 Task: Create a board button that moves all the cards in the list "Progress Report" on board "Trello first" to list "Progress report".
Action: Mouse pressed left at (433, 275)
Screenshot: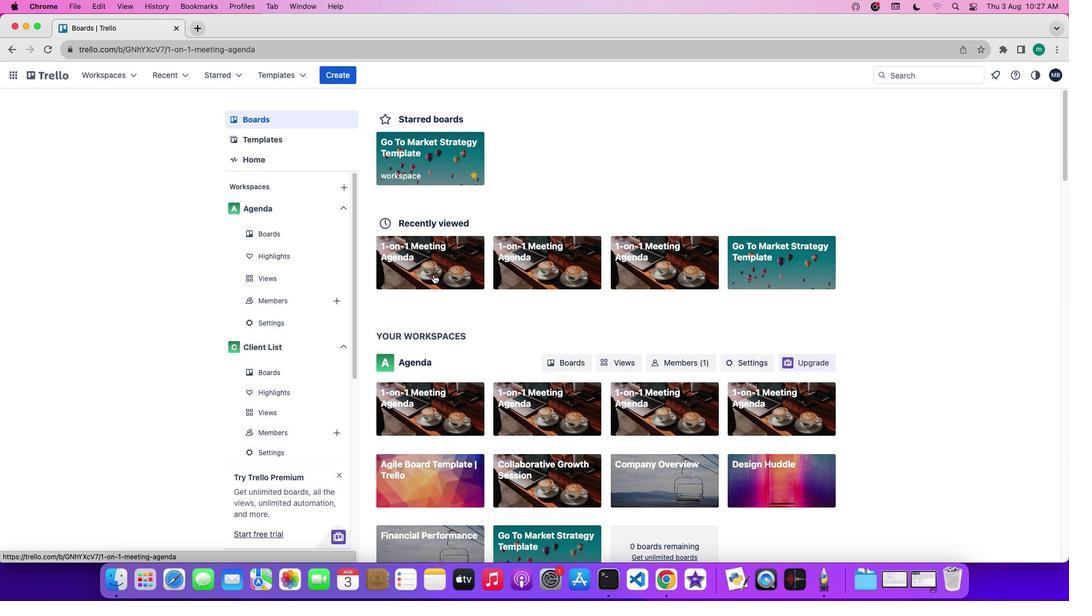 
Action: Mouse moved to (910, 241)
Screenshot: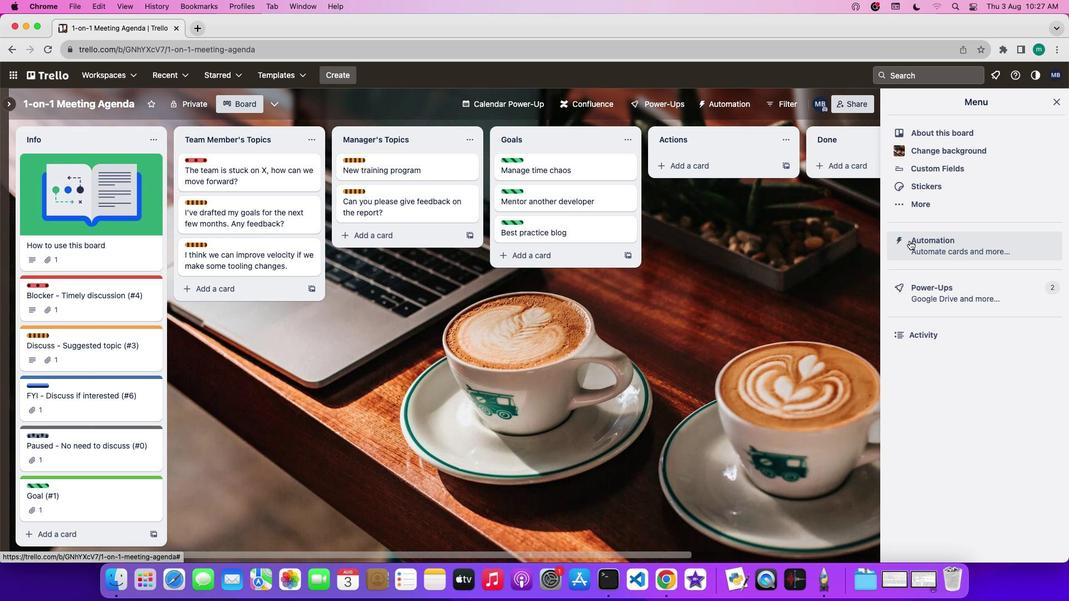 
Action: Mouse pressed left at (910, 241)
Screenshot: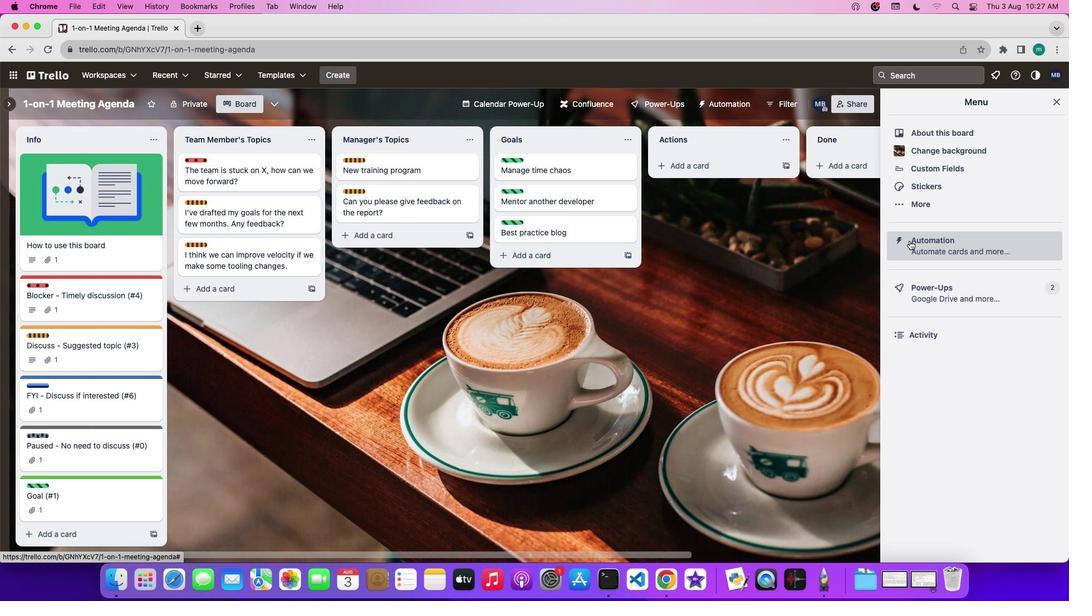 
Action: Mouse moved to (77, 310)
Screenshot: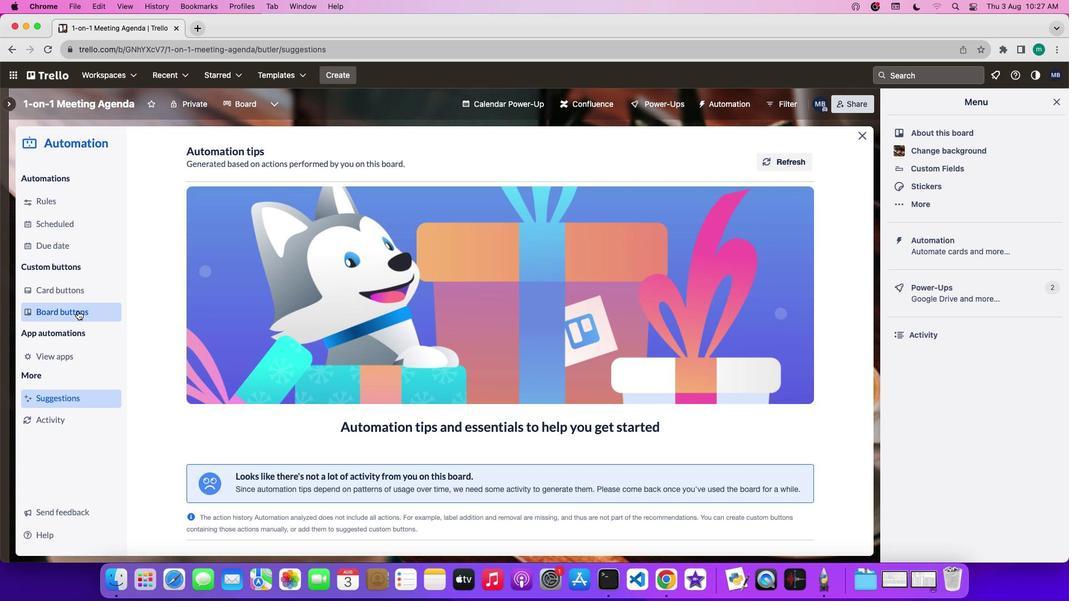 
Action: Mouse pressed left at (77, 310)
Screenshot: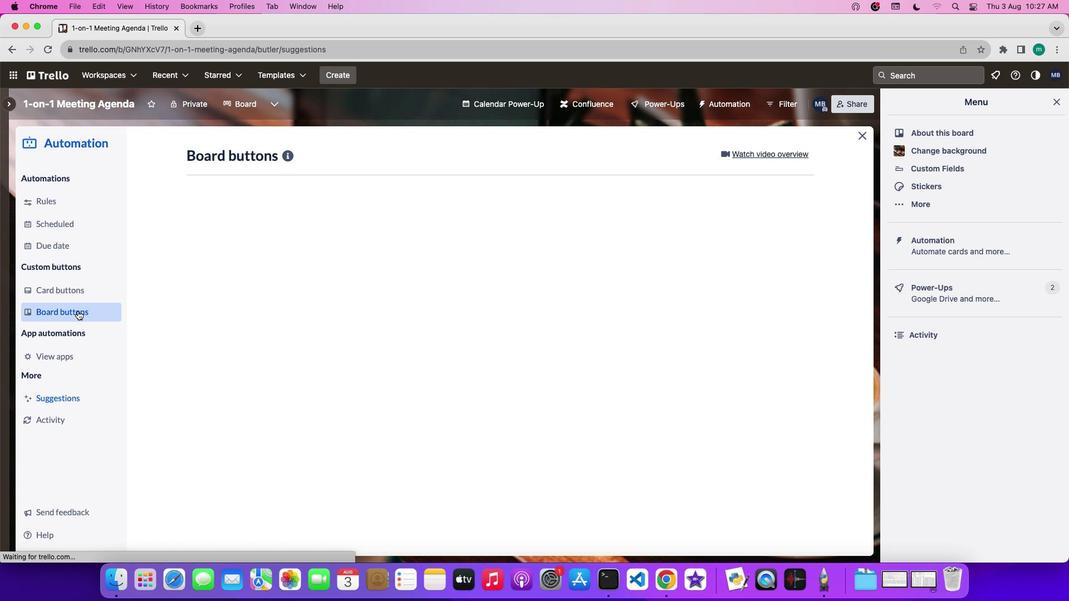 
Action: Mouse moved to (240, 388)
Screenshot: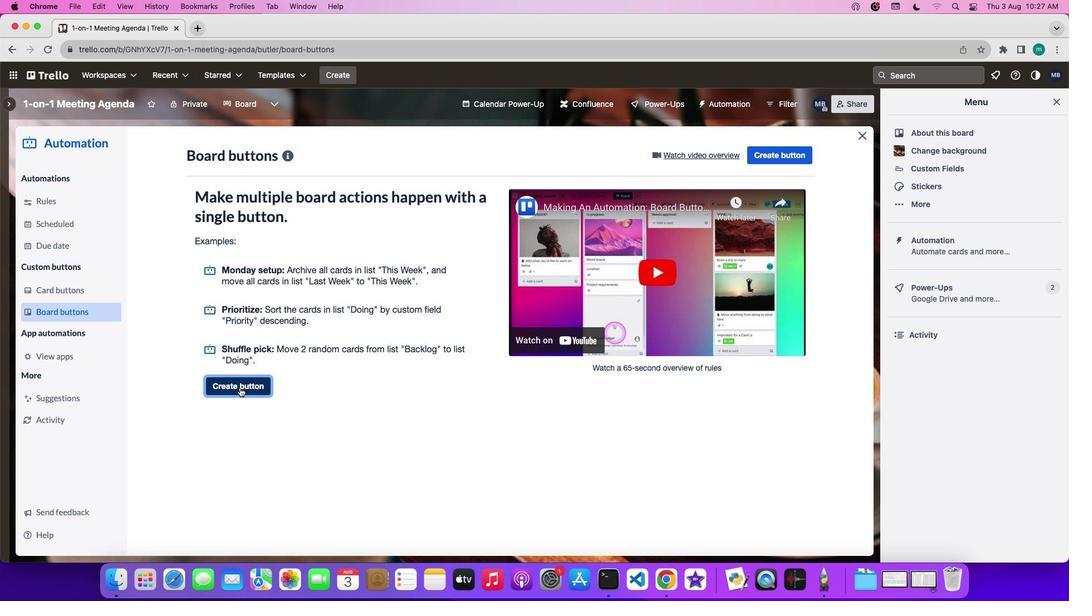 
Action: Mouse pressed left at (240, 388)
Screenshot: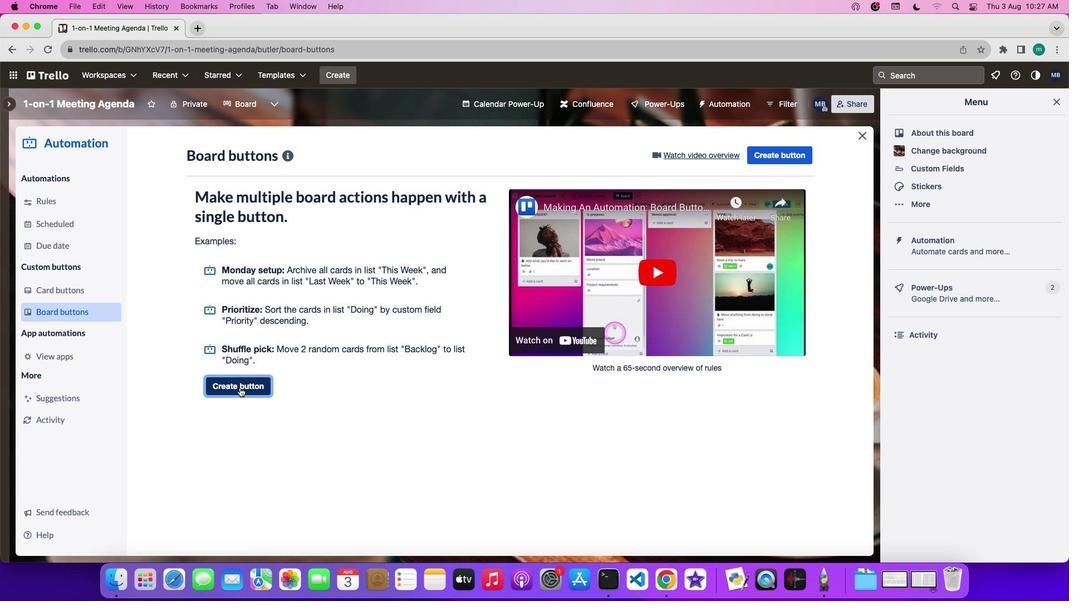 
Action: Mouse moved to (505, 301)
Screenshot: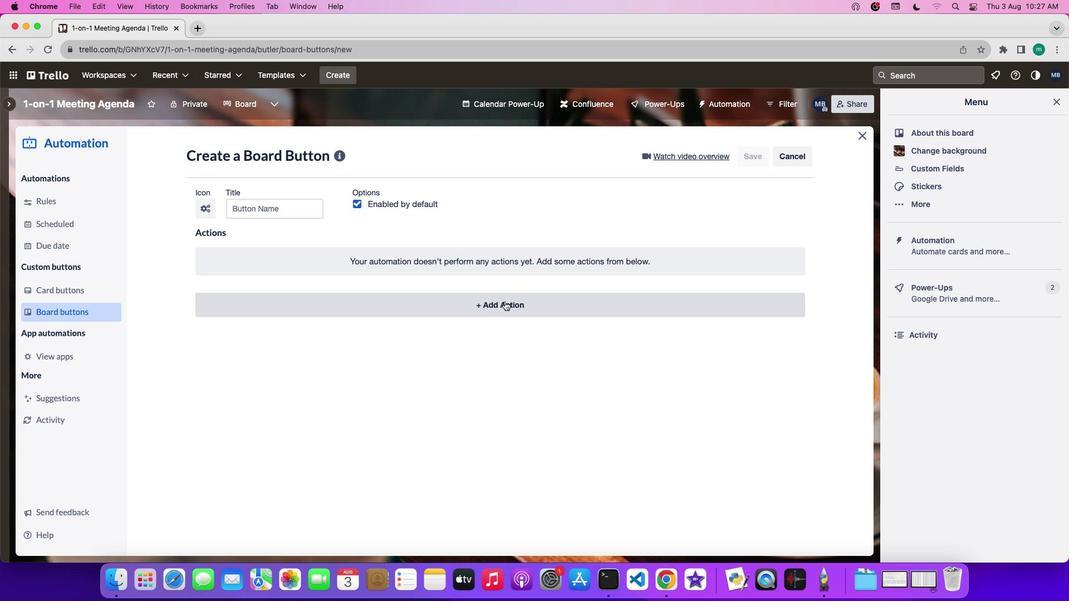 
Action: Mouse pressed left at (505, 301)
Screenshot: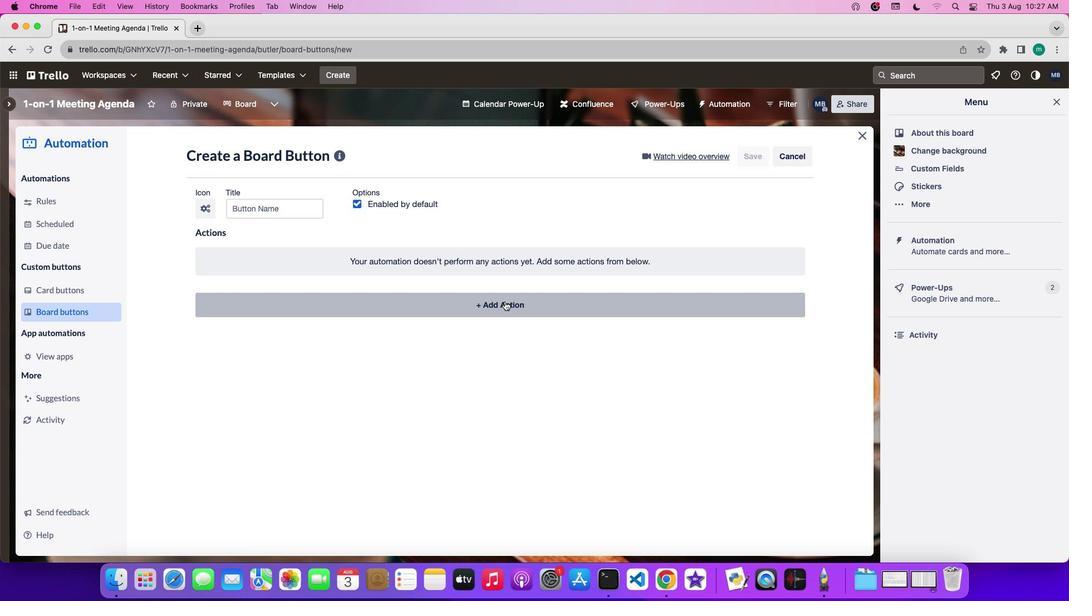 
Action: Mouse moved to (256, 353)
Screenshot: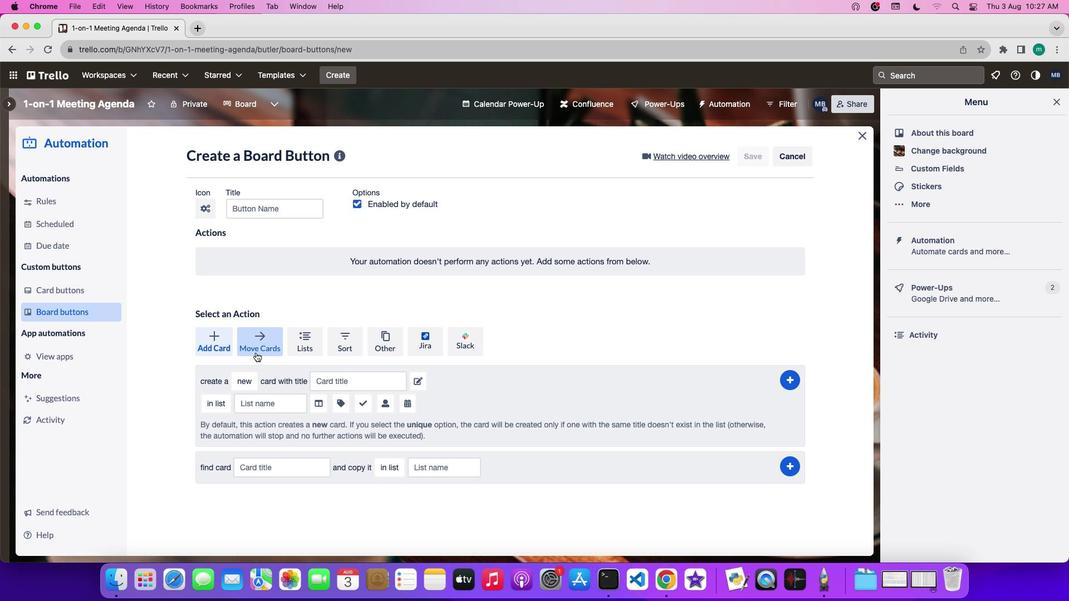 
Action: Mouse pressed left at (256, 353)
Screenshot: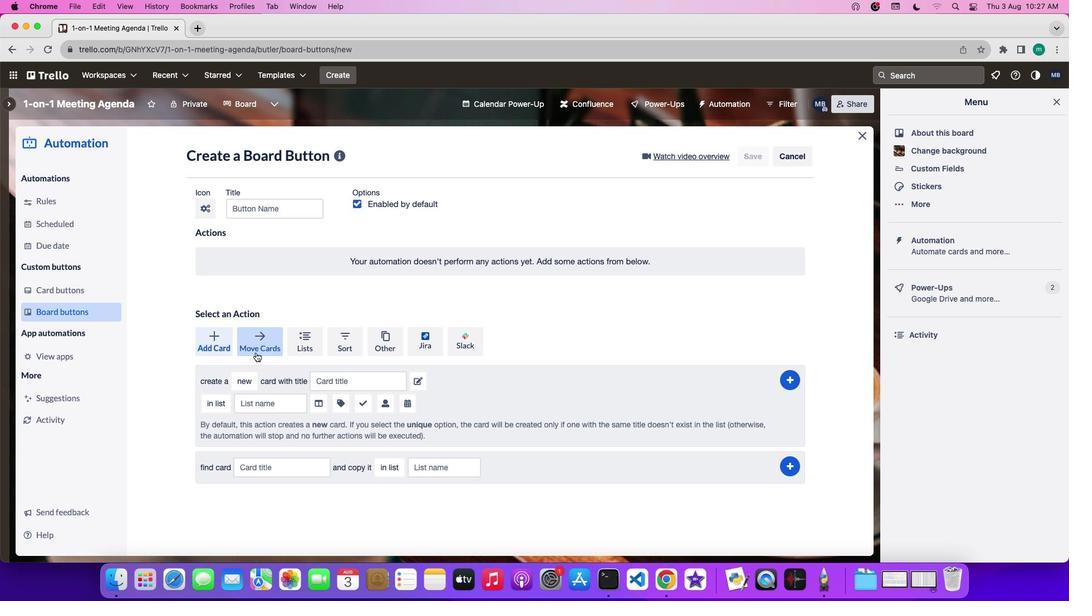 
Action: Mouse moved to (223, 382)
Screenshot: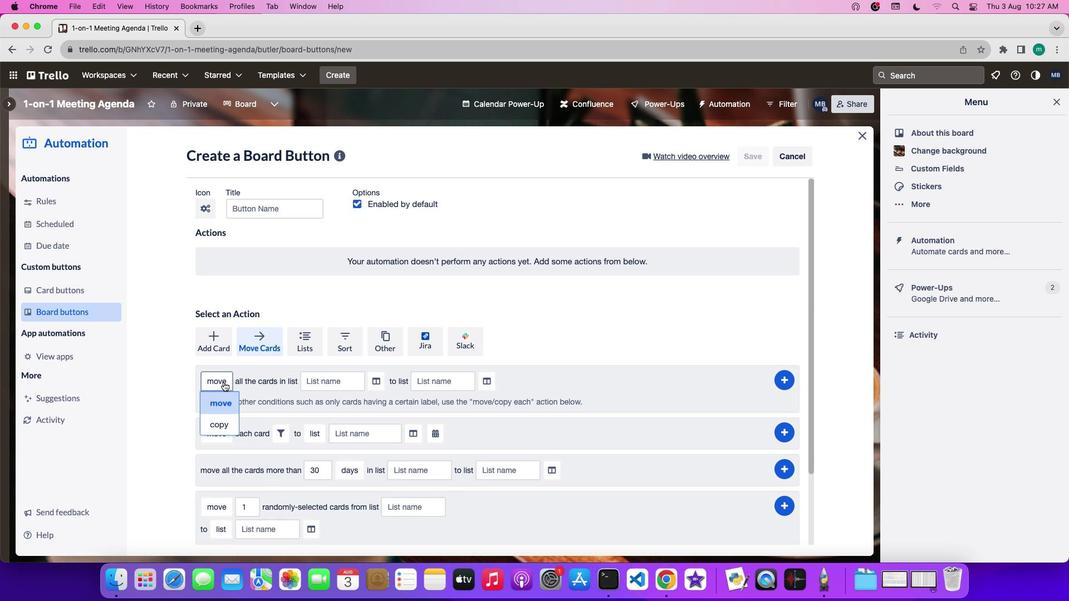 
Action: Mouse pressed left at (223, 382)
Screenshot: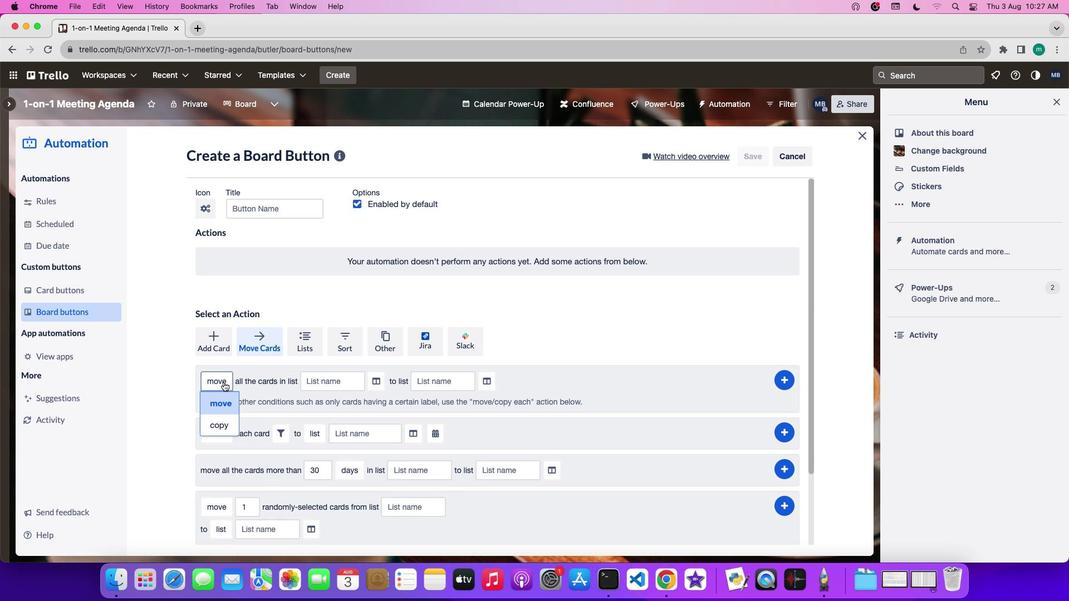 
Action: Mouse moved to (220, 402)
Screenshot: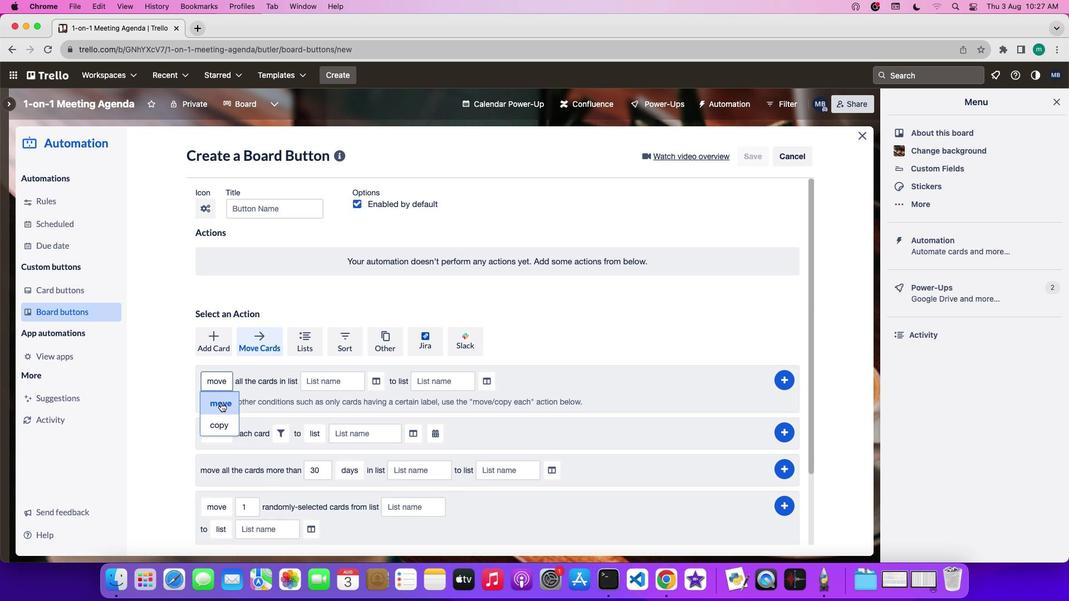 
Action: Mouse pressed left at (220, 402)
Screenshot: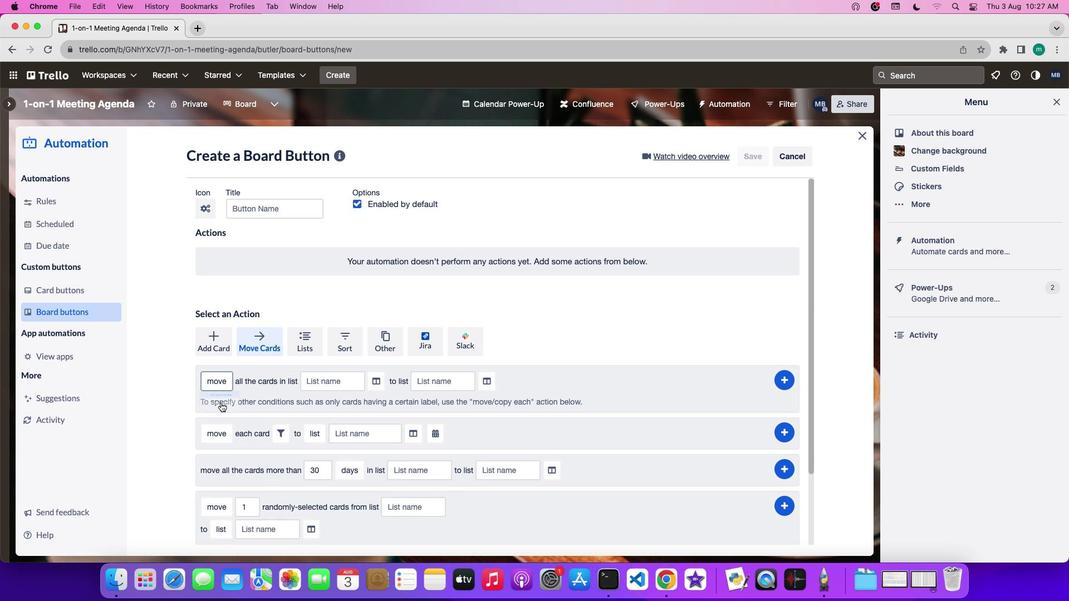 
Action: Mouse moved to (313, 384)
Screenshot: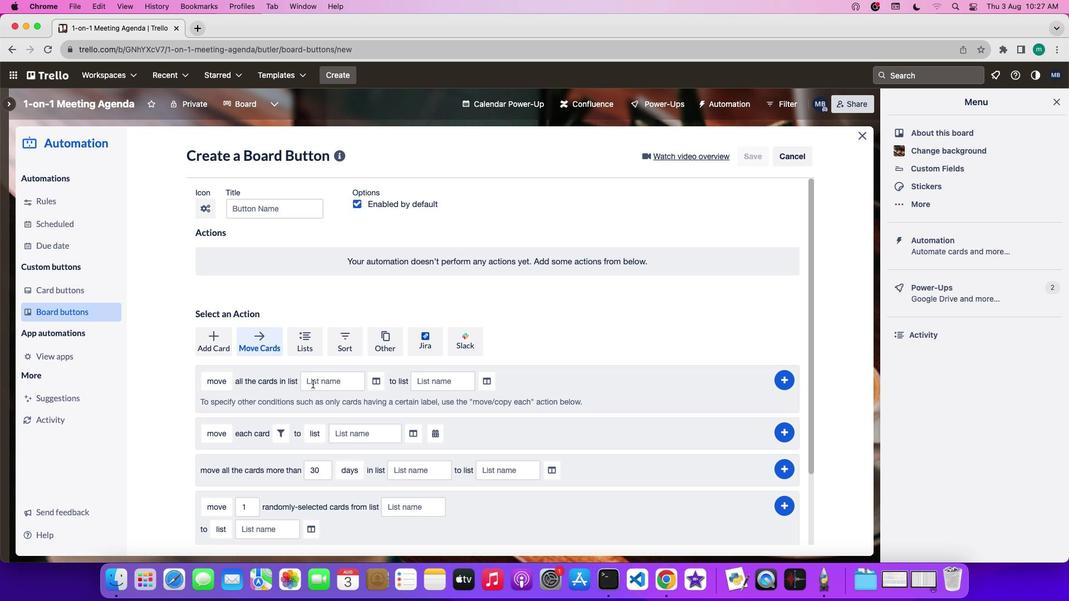 
Action: Mouse pressed left at (313, 384)
Screenshot: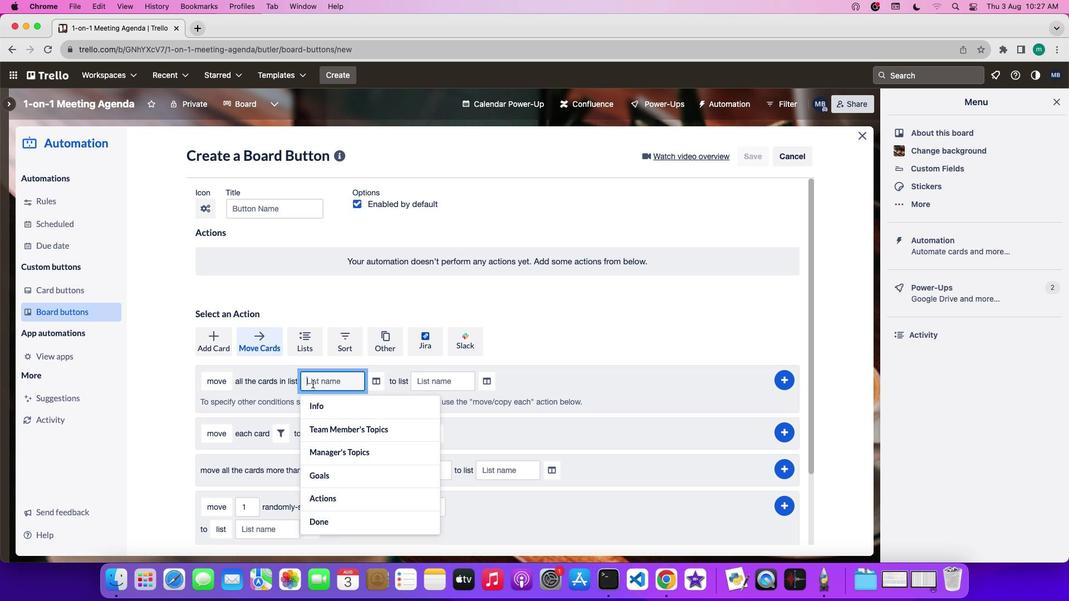 
Action: Key pressed Key.shift'P''r''o''g''r''e''s''s'Key.spaceKey.shift'R''e''p''o''r''t'
Screenshot: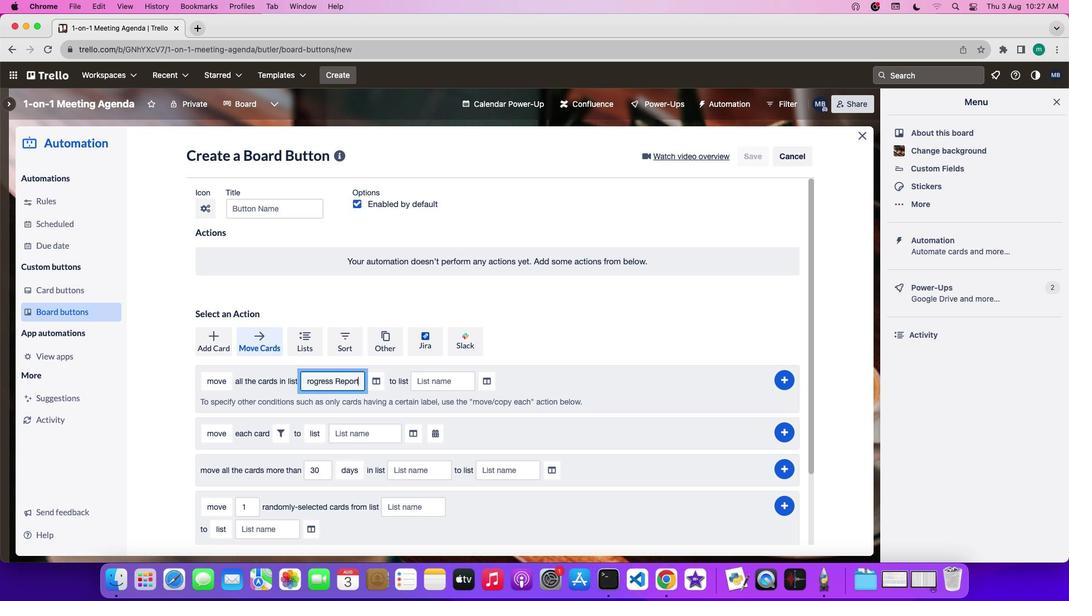 
Action: Mouse moved to (374, 380)
Screenshot: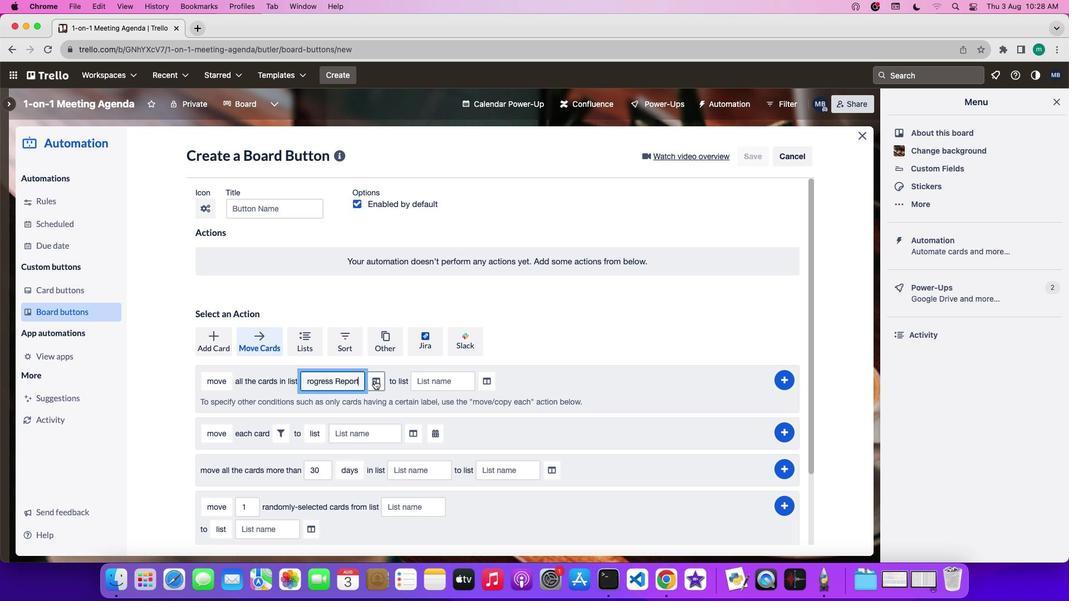 
Action: Mouse pressed left at (374, 380)
Screenshot: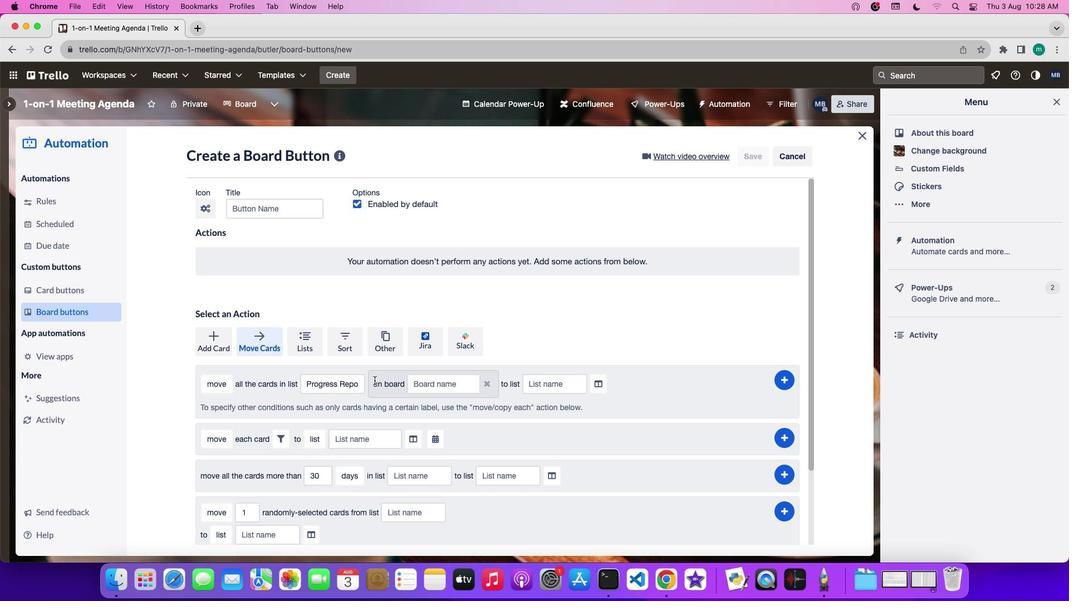 
Action: Mouse moved to (446, 384)
Screenshot: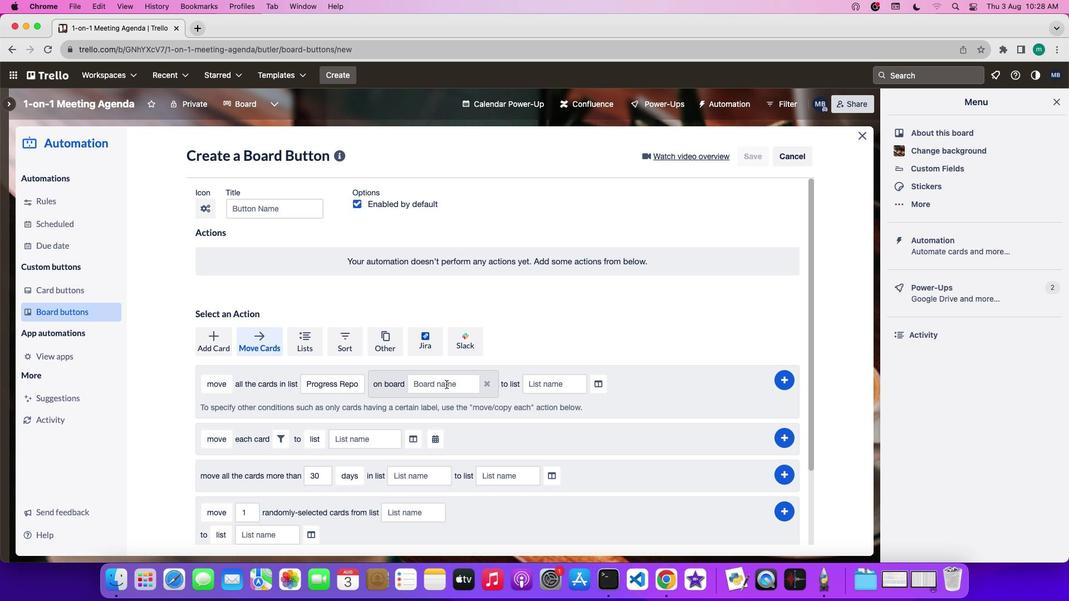 
Action: Mouse pressed left at (446, 384)
Screenshot: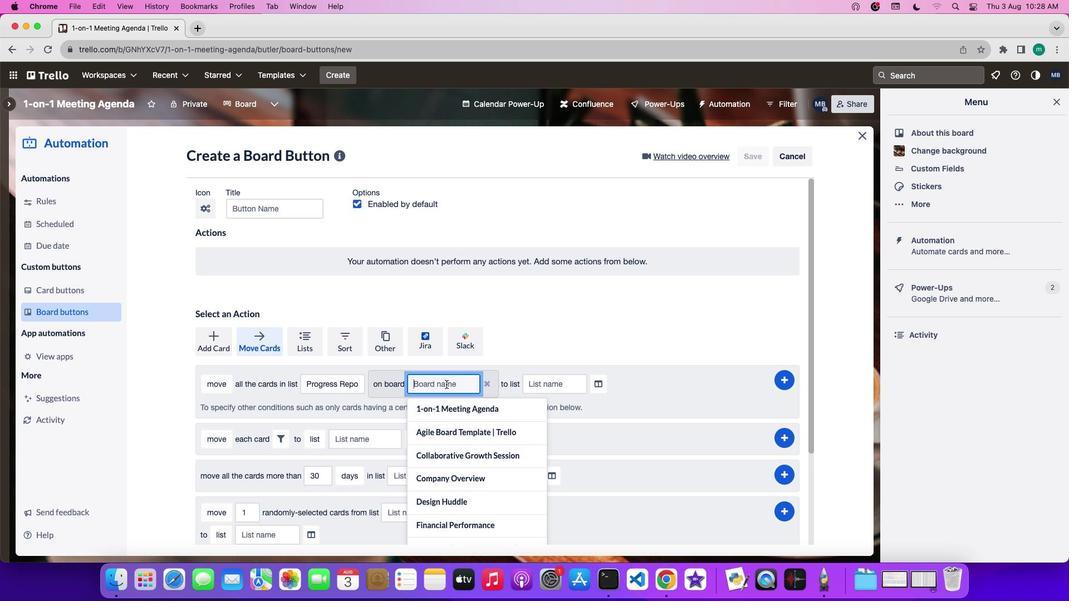 
Action: Key pressed Key.shift'T''r''e''l''l''o'Key.space'f''i''r''s''t'
Screenshot: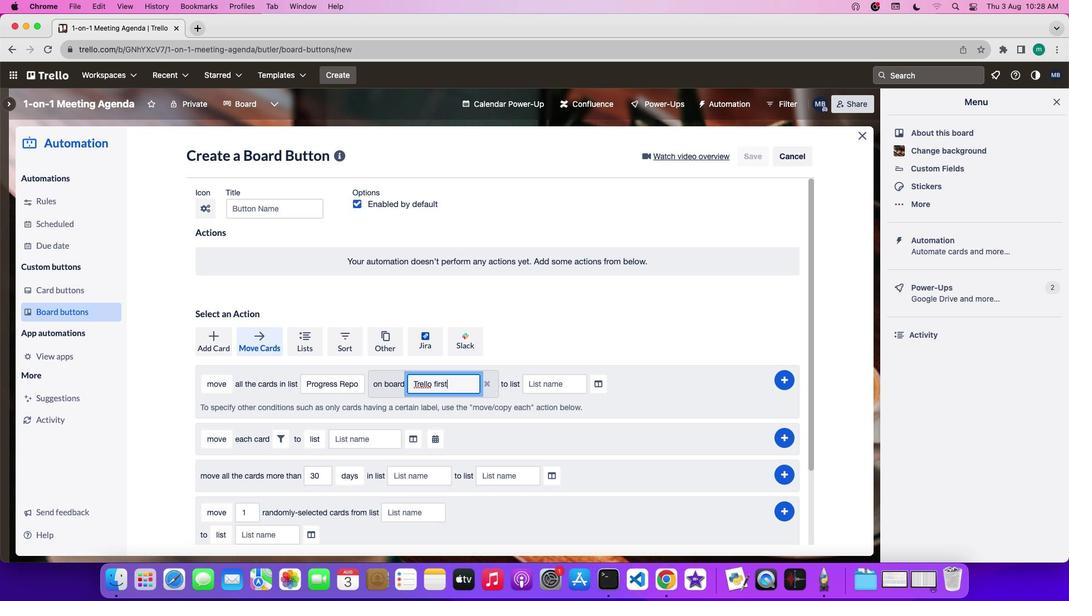 
Action: Mouse moved to (548, 380)
Screenshot: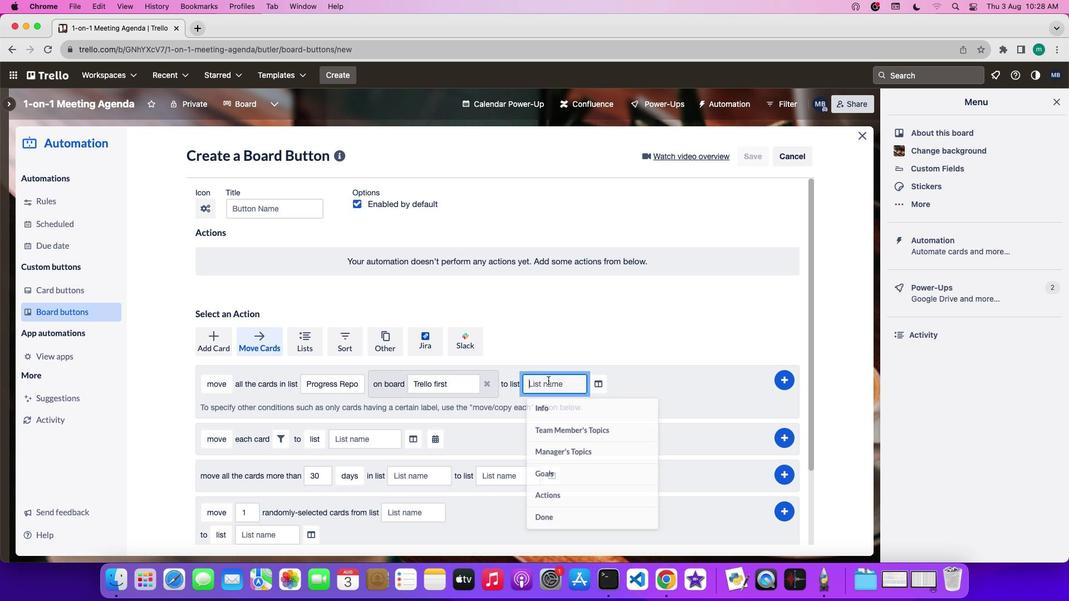 
Action: Mouse pressed left at (548, 380)
Screenshot: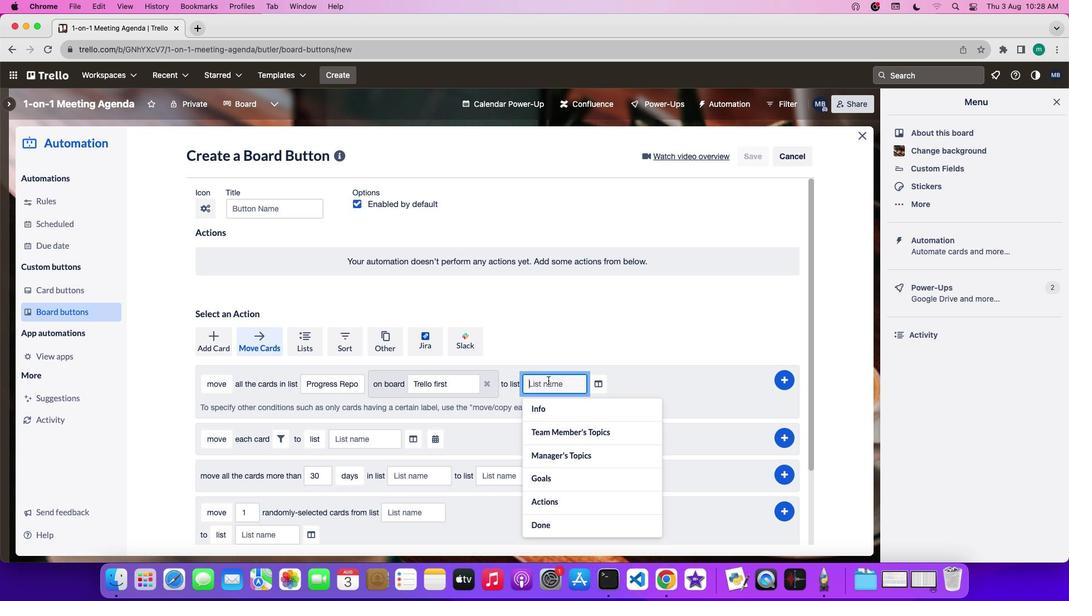 
Action: Key pressed Key.shift'P''r''o''g''r''e''s''s'Key.spaceKey.shift'R''e''p''o''r''t'
Screenshot: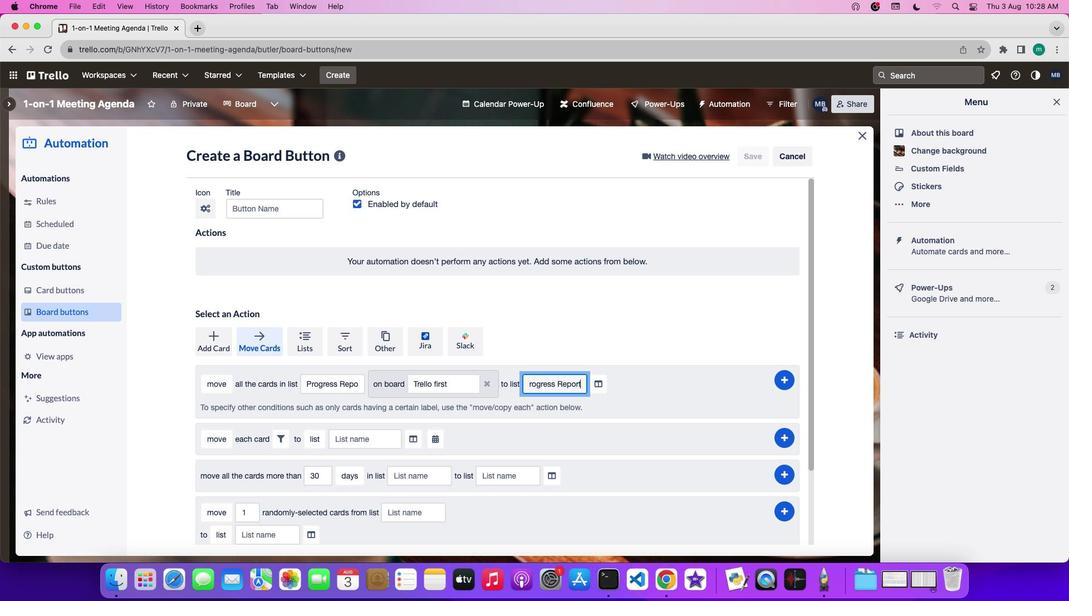 
Action: Mouse moved to (785, 378)
Screenshot: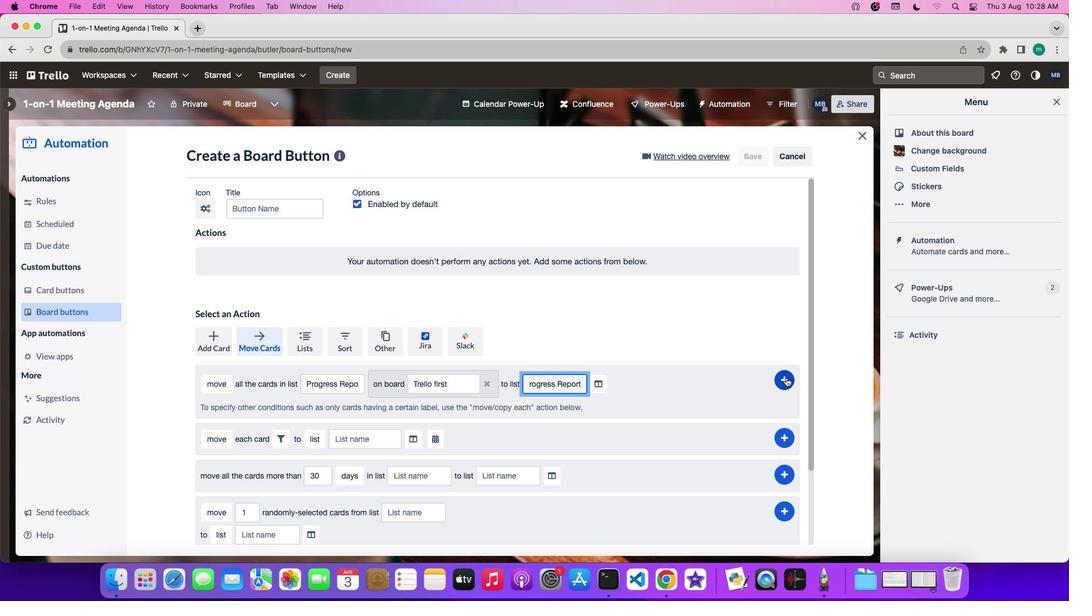 
Action: Mouse pressed left at (785, 378)
Screenshot: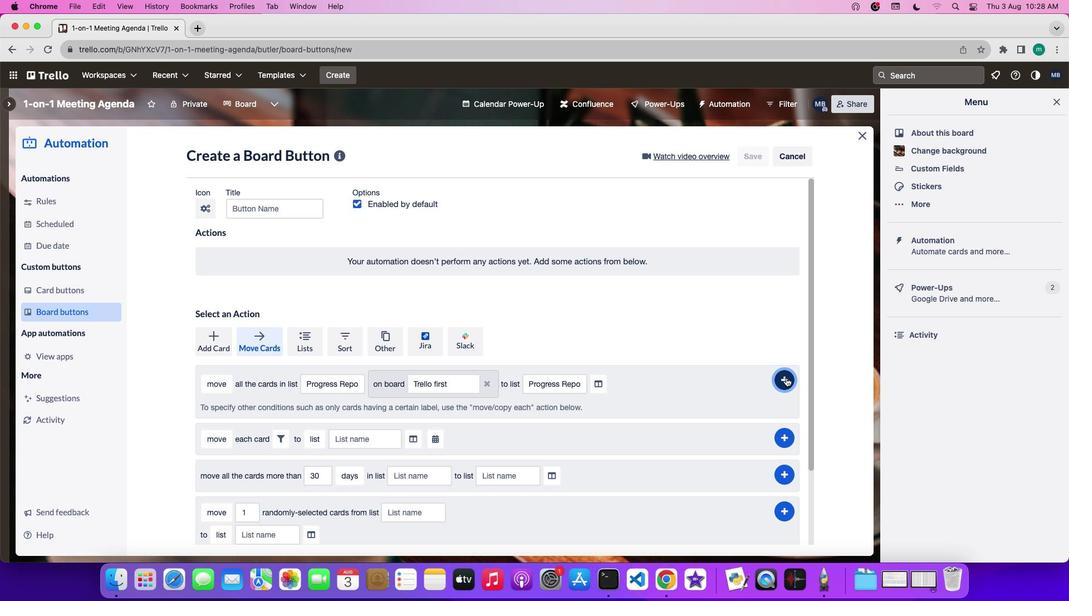 
